 Task: Import a preset "Auto Duck" for the auto duck effect from the desktop.
Action: Mouse moved to (338, 9)
Screenshot: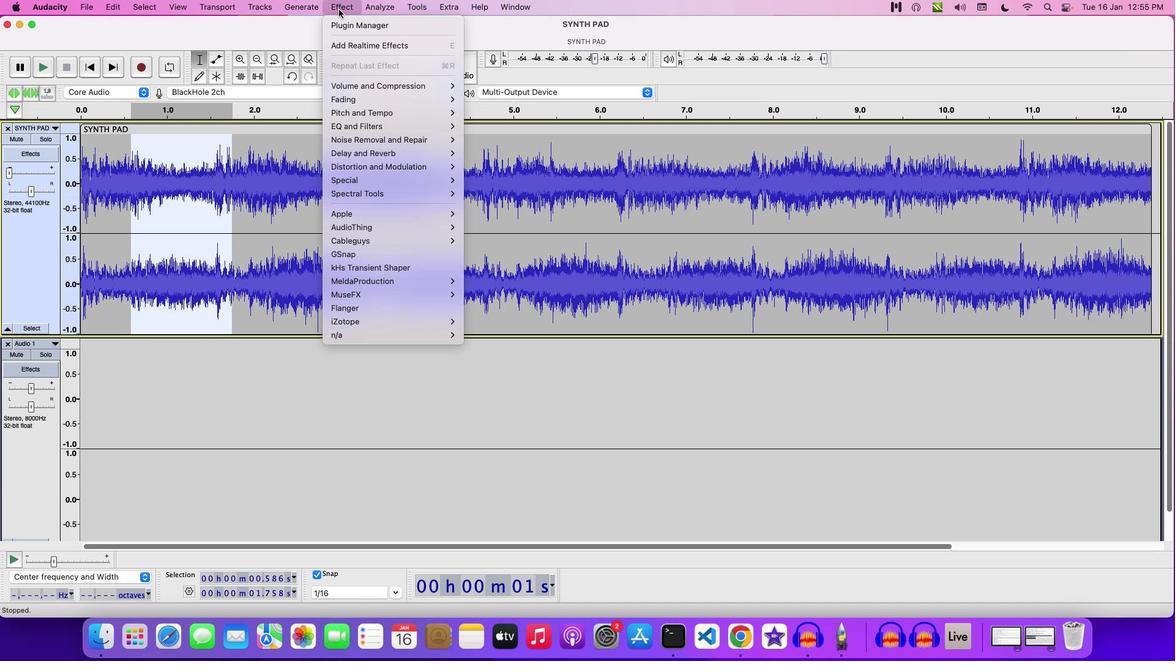 
Action: Mouse pressed left at (338, 9)
Screenshot: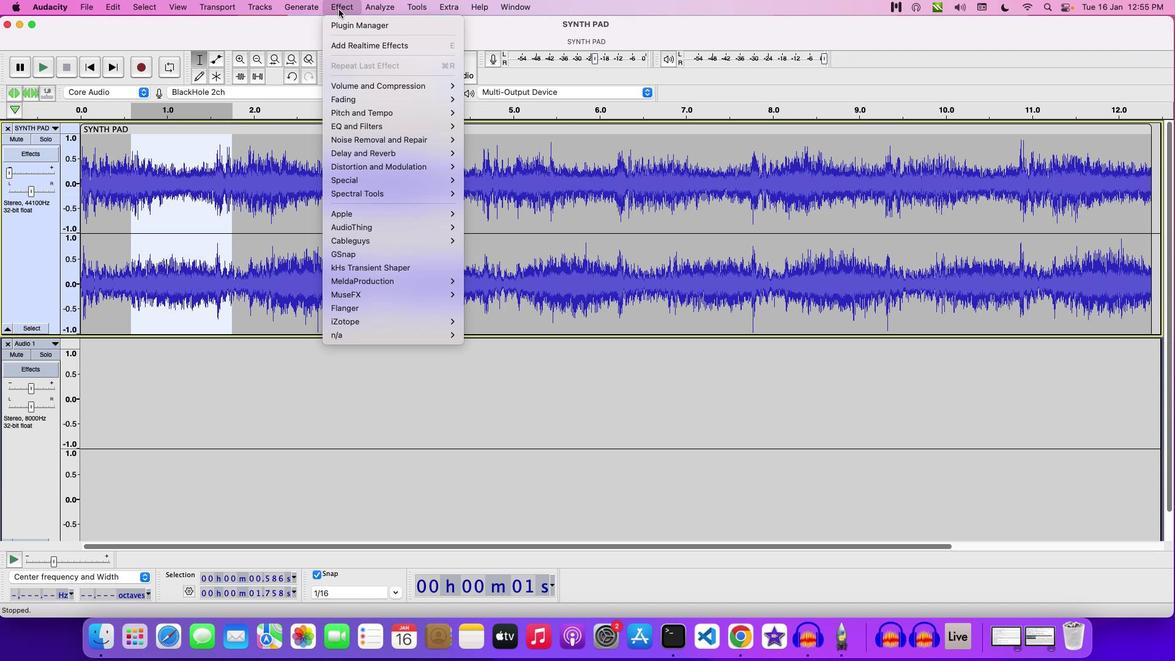 
Action: Mouse moved to (535, 96)
Screenshot: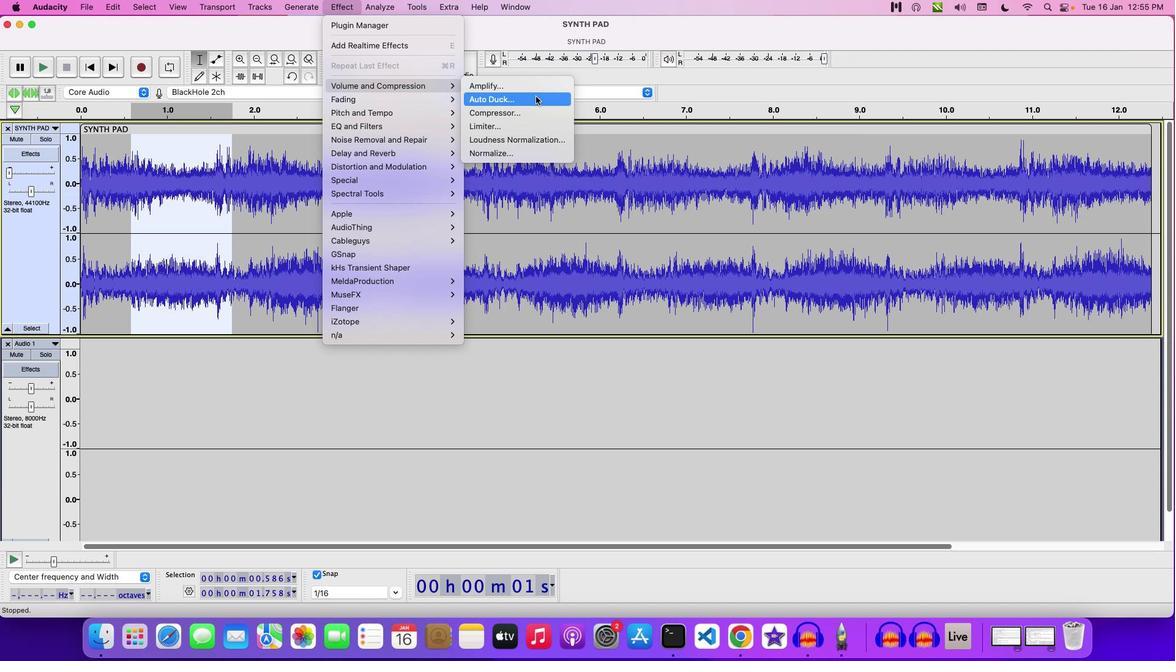 
Action: Mouse pressed left at (535, 96)
Screenshot: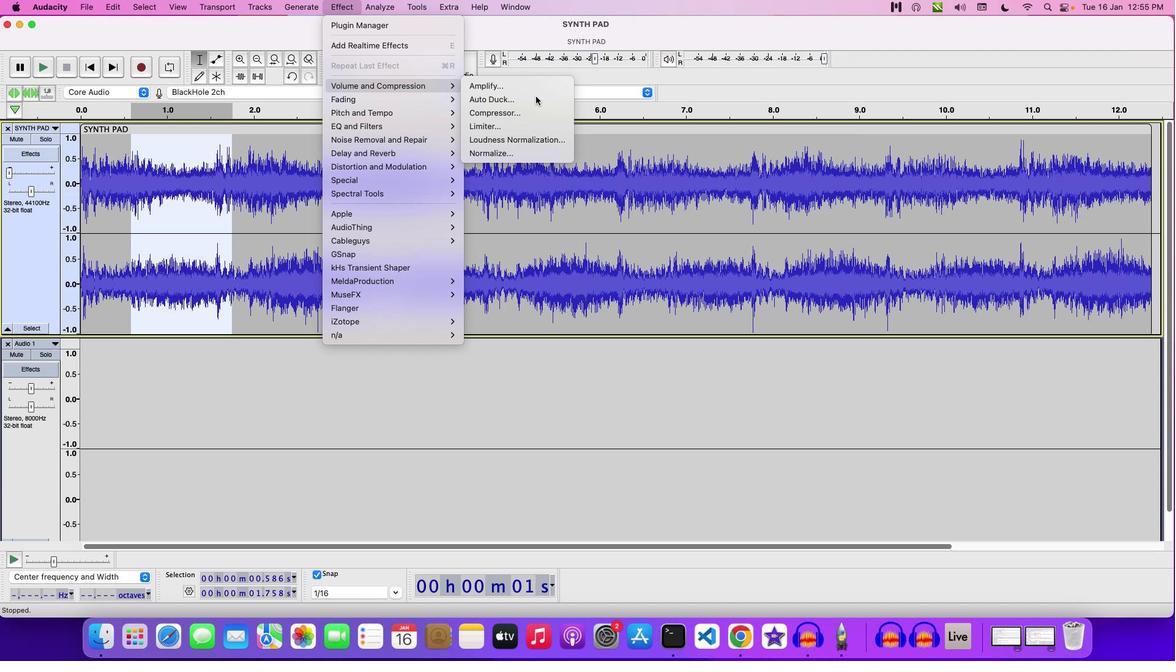 
Action: Mouse moved to (462, 187)
Screenshot: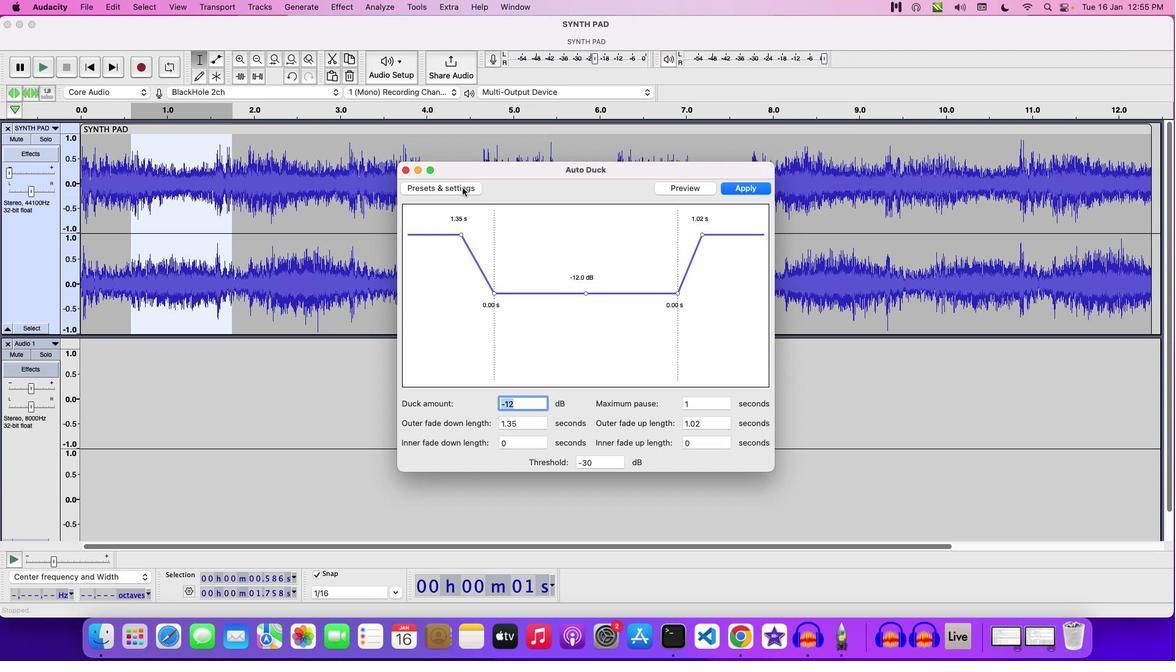 
Action: Mouse pressed left at (462, 187)
Screenshot: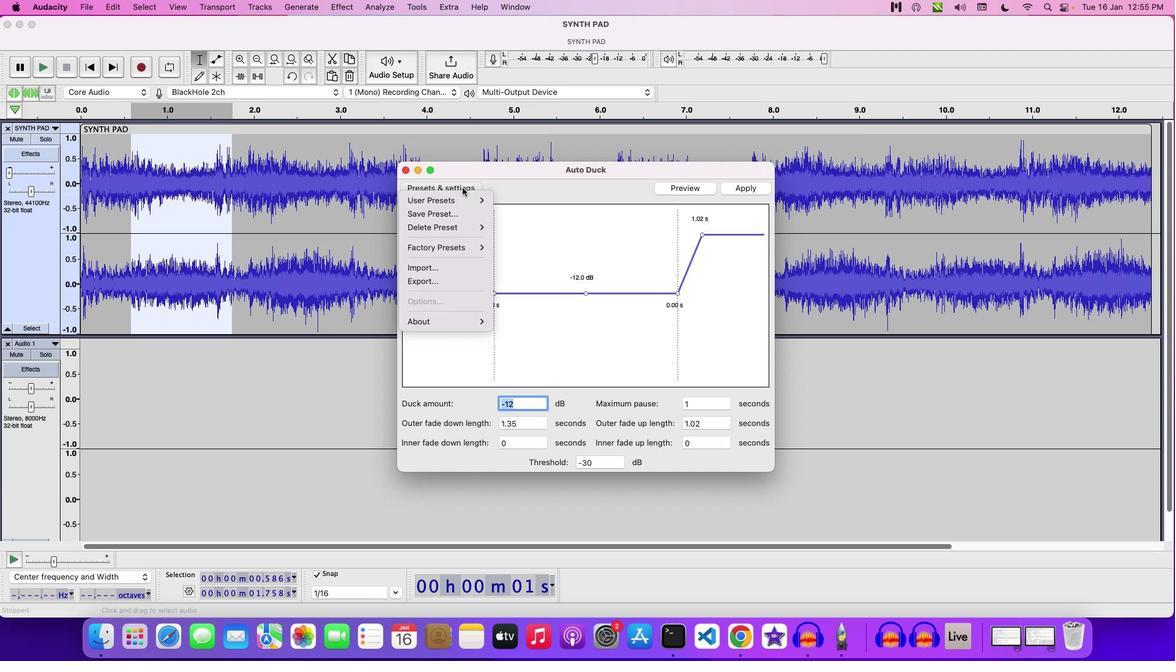 
Action: Mouse moved to (447, 268)
Screenshot: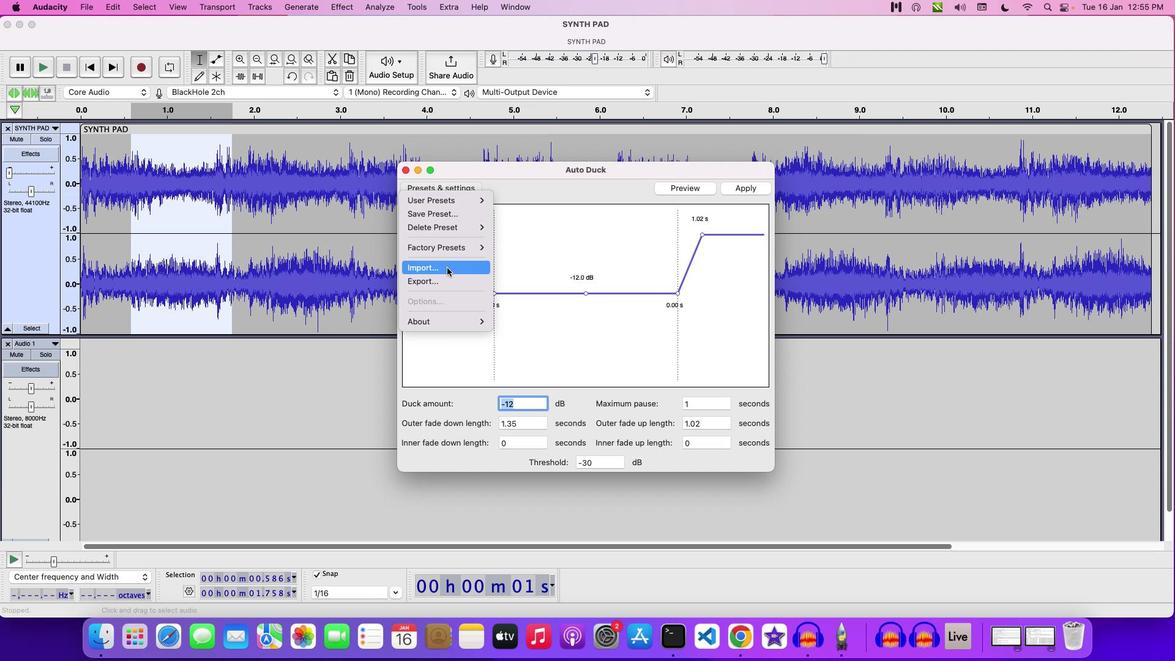
Action: Mouse pressed left at (447, 268)
Screenshot: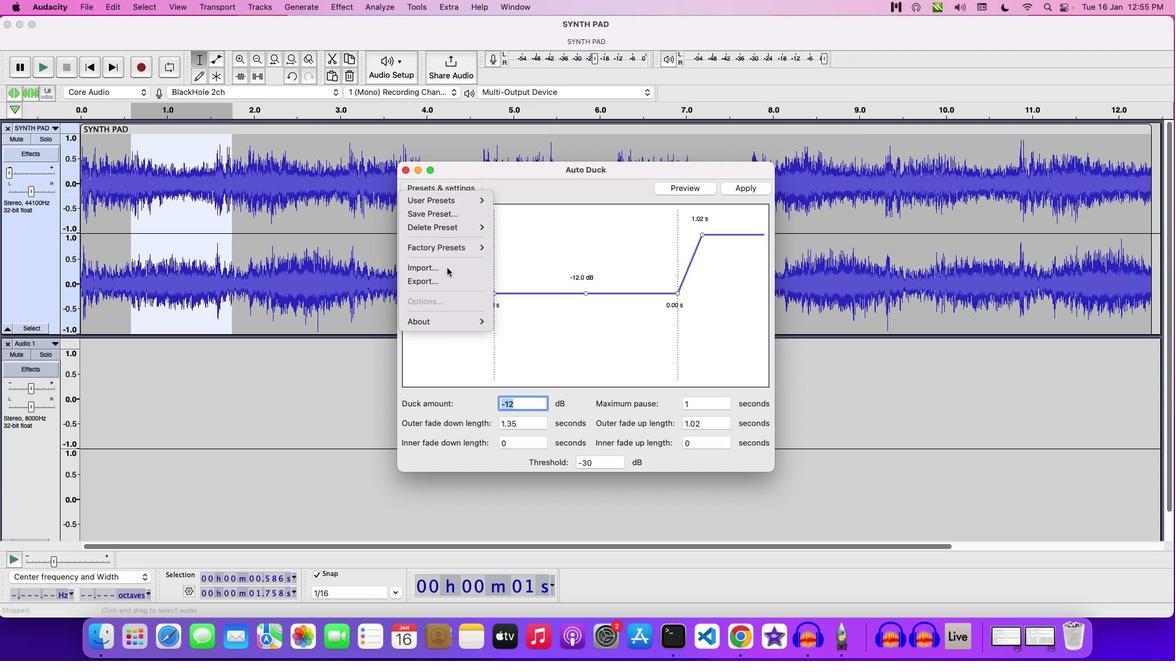 
Action: Mouse moved to (579, 320)
Screenshot: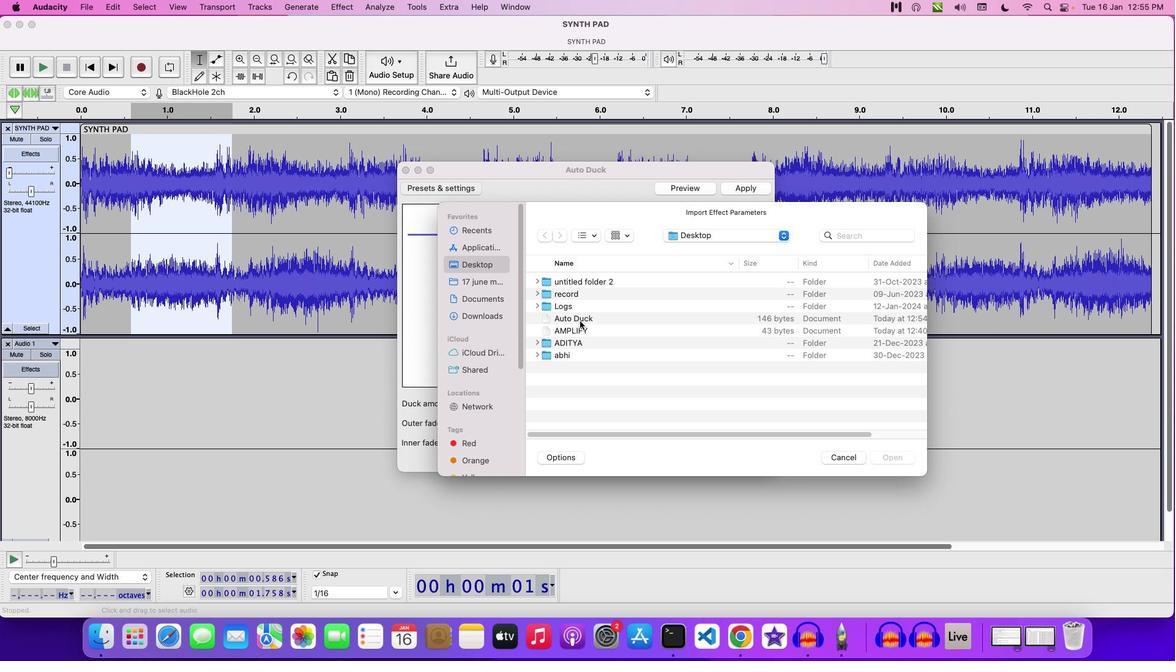 
Action: Mouse pressed left at (579, 320)
Screenshot: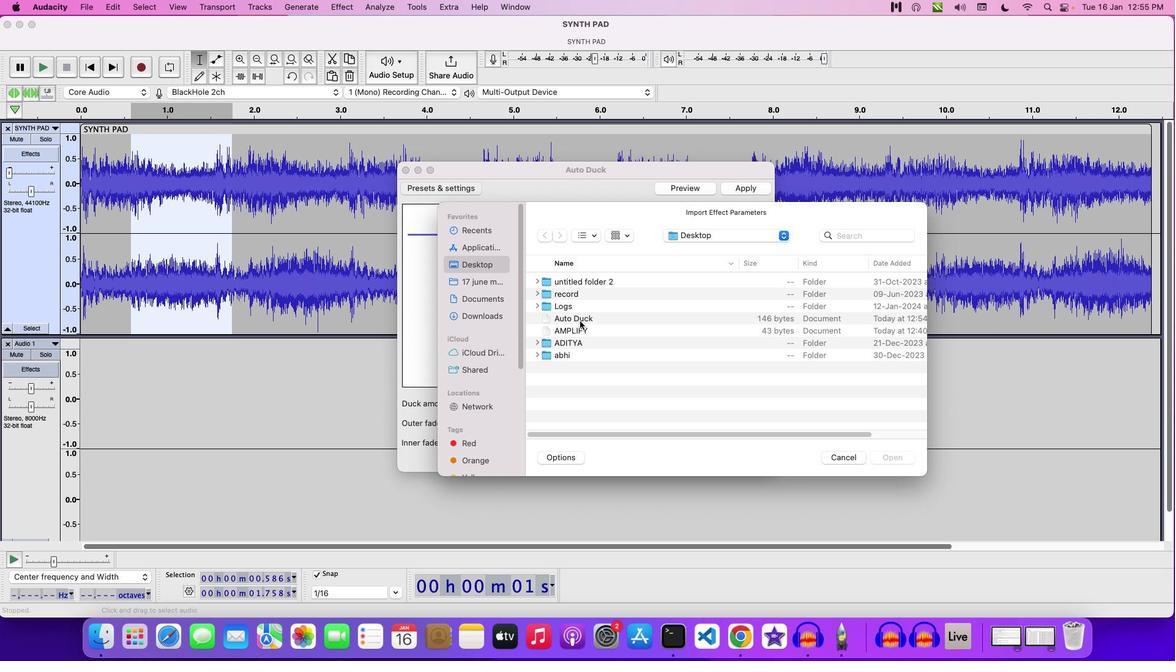 
Action: Mouse moved to (893, 455)
Screenshot: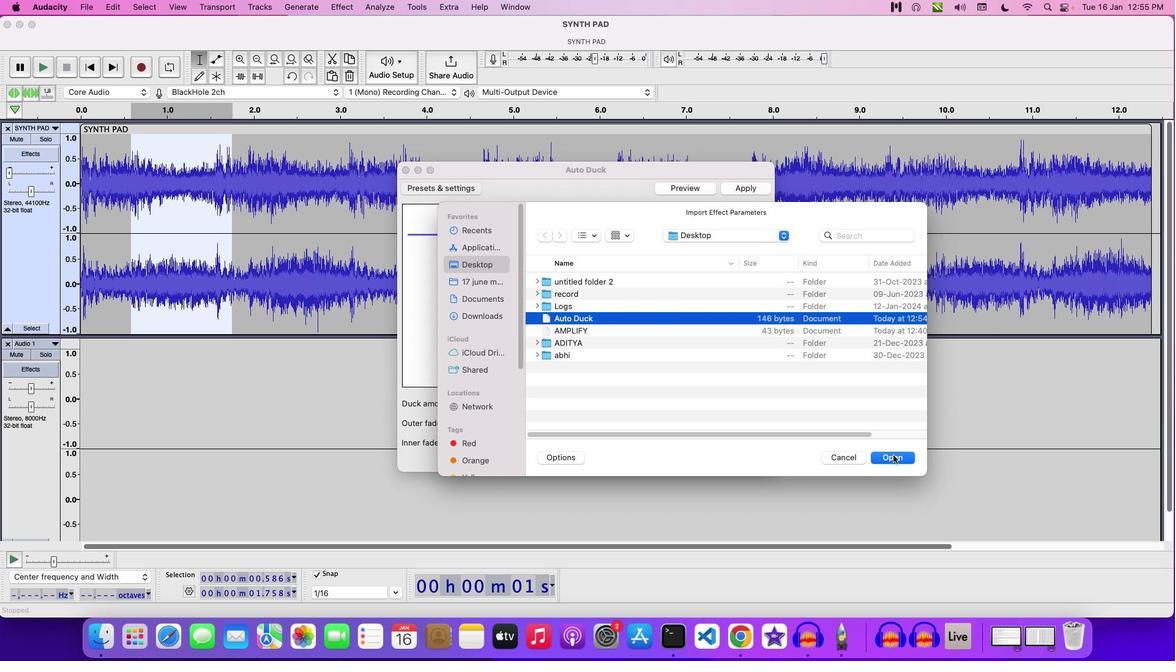 
Action: Mouse pressed left at (893, 455)
Screenshot: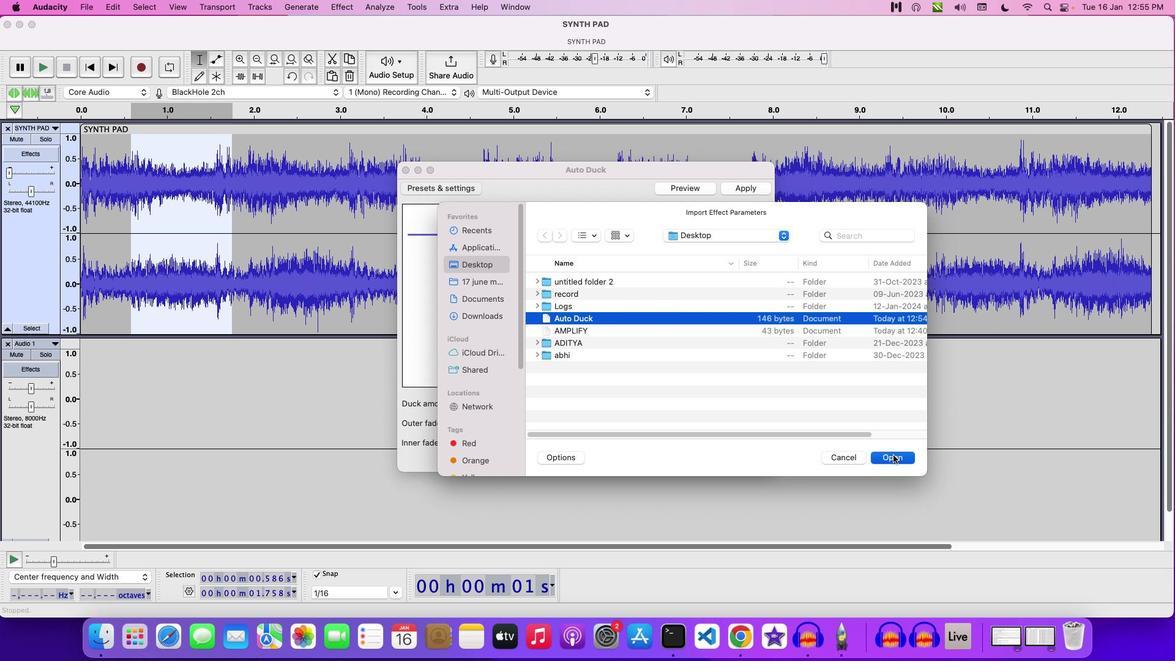
Action: Mouse moved to (633, 322)
Screenshot: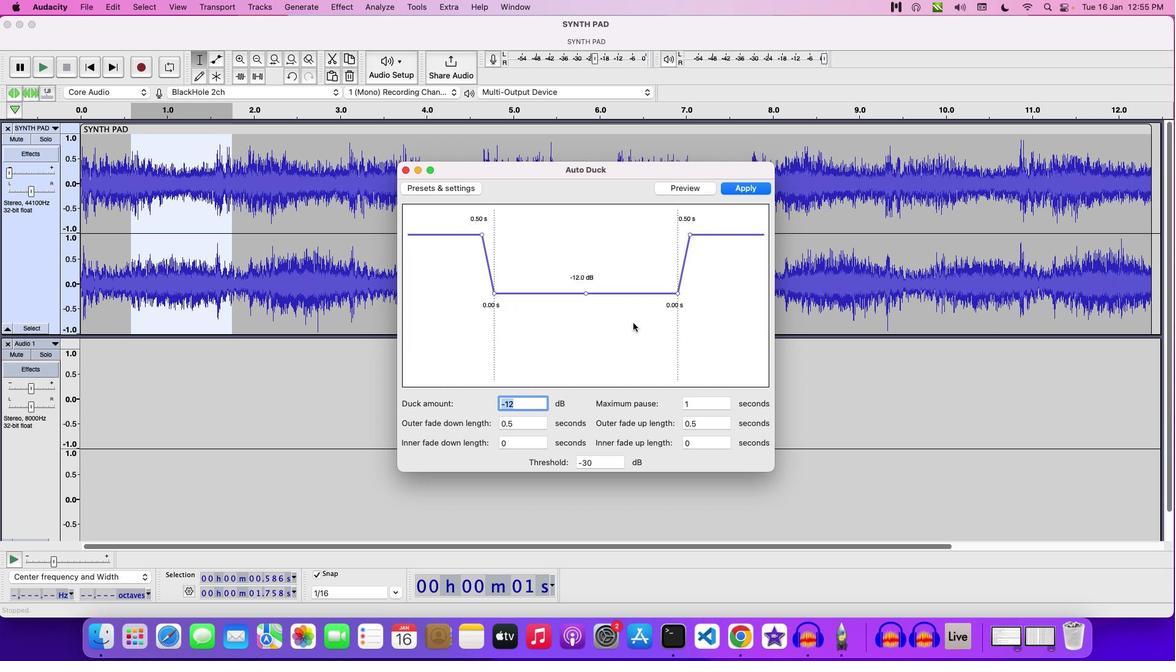
